 Task: Start in the project TreasureLine the sprint 'Light Speed', with a duration of 1 week.
Action: Mouse moved to (240, 68)
Screenshot: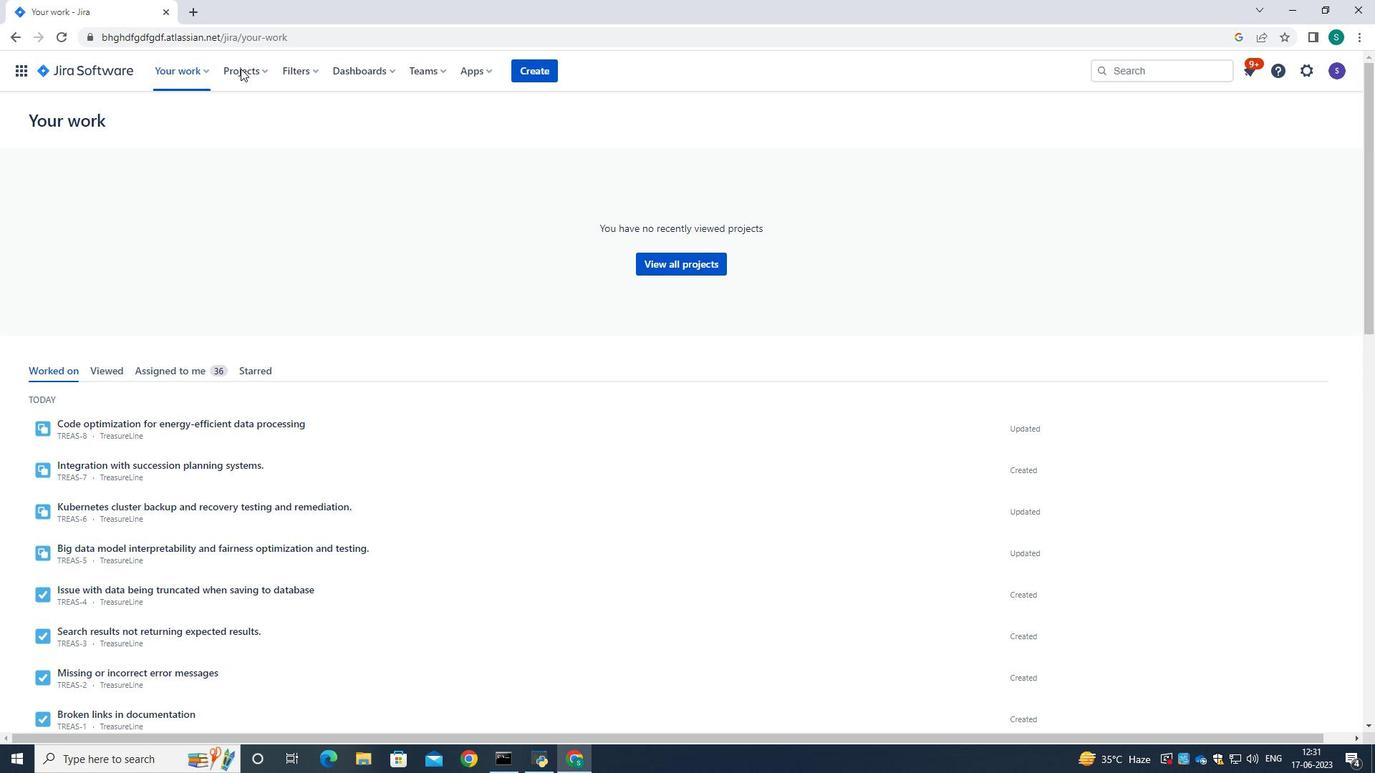 
Action: Mouse pressed left at (240, 68)
Screenshot: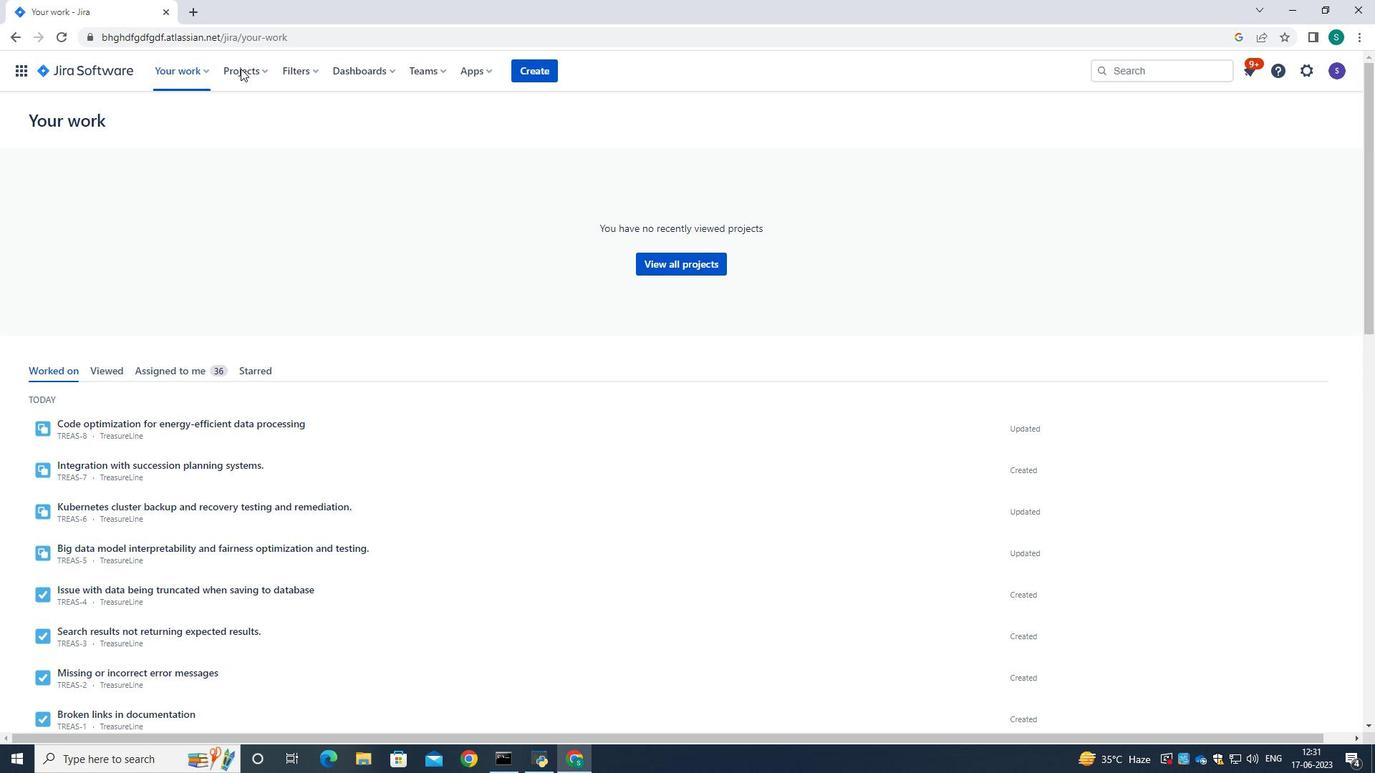 
Action: Mouse moved to (256, 136)
Screenshot: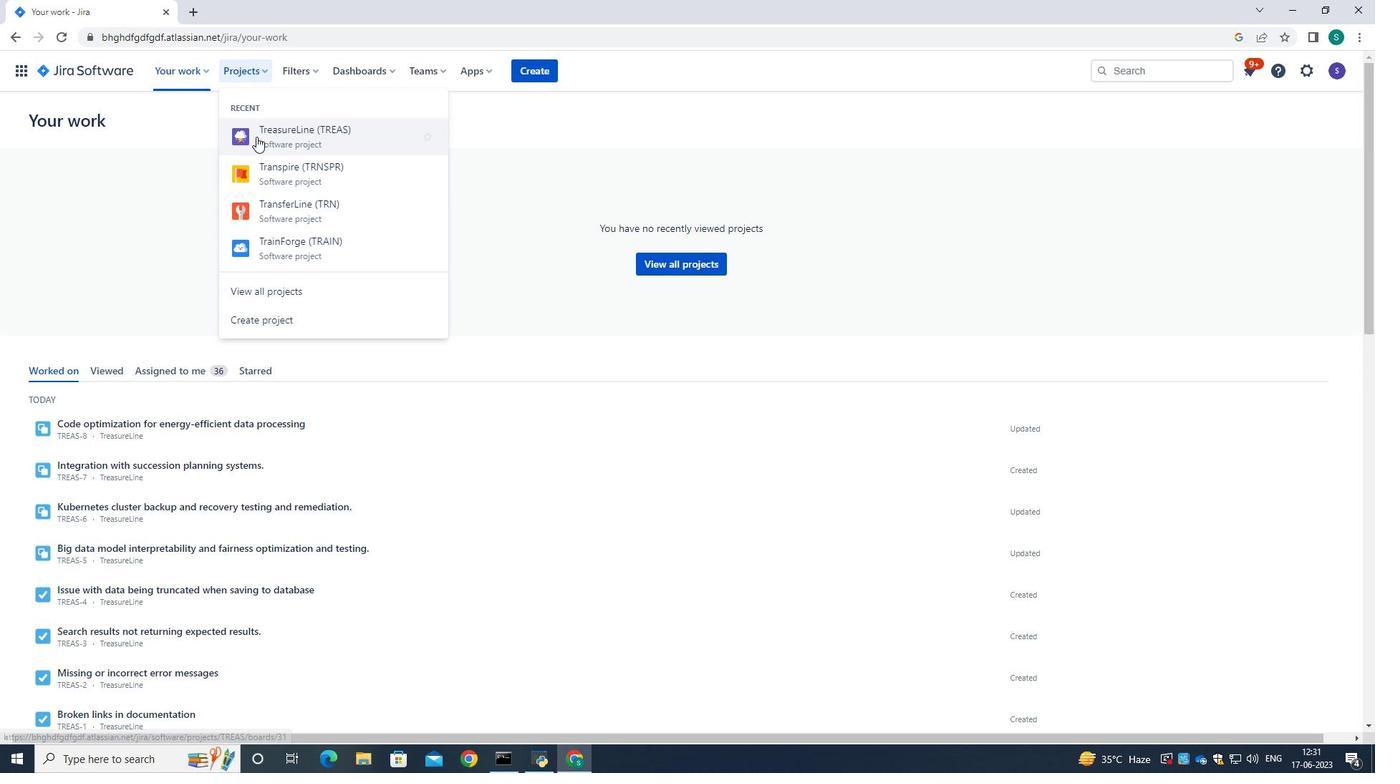 
Action: Mouse pressed left at (256, 136)
Screenshot: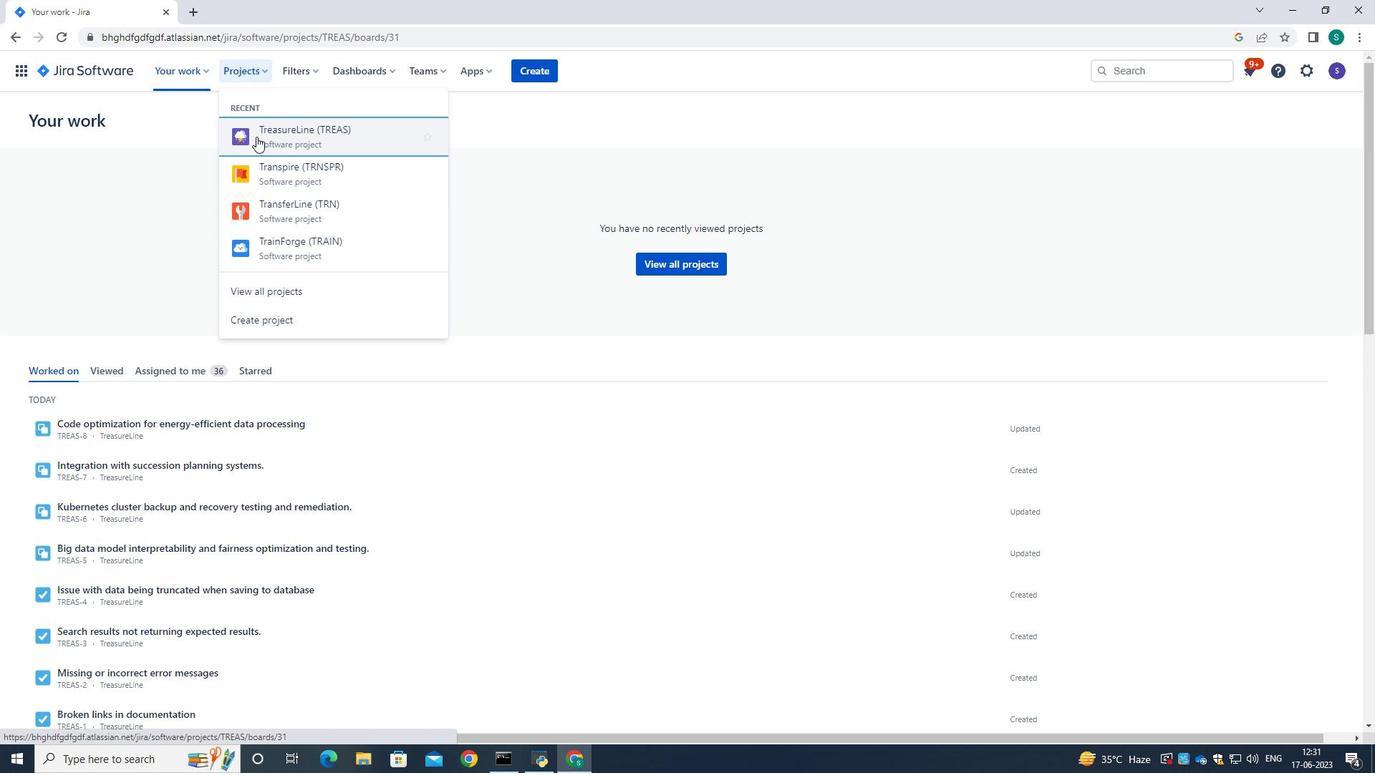 
Action: Mouse moved to (92, 204)
Screenshot: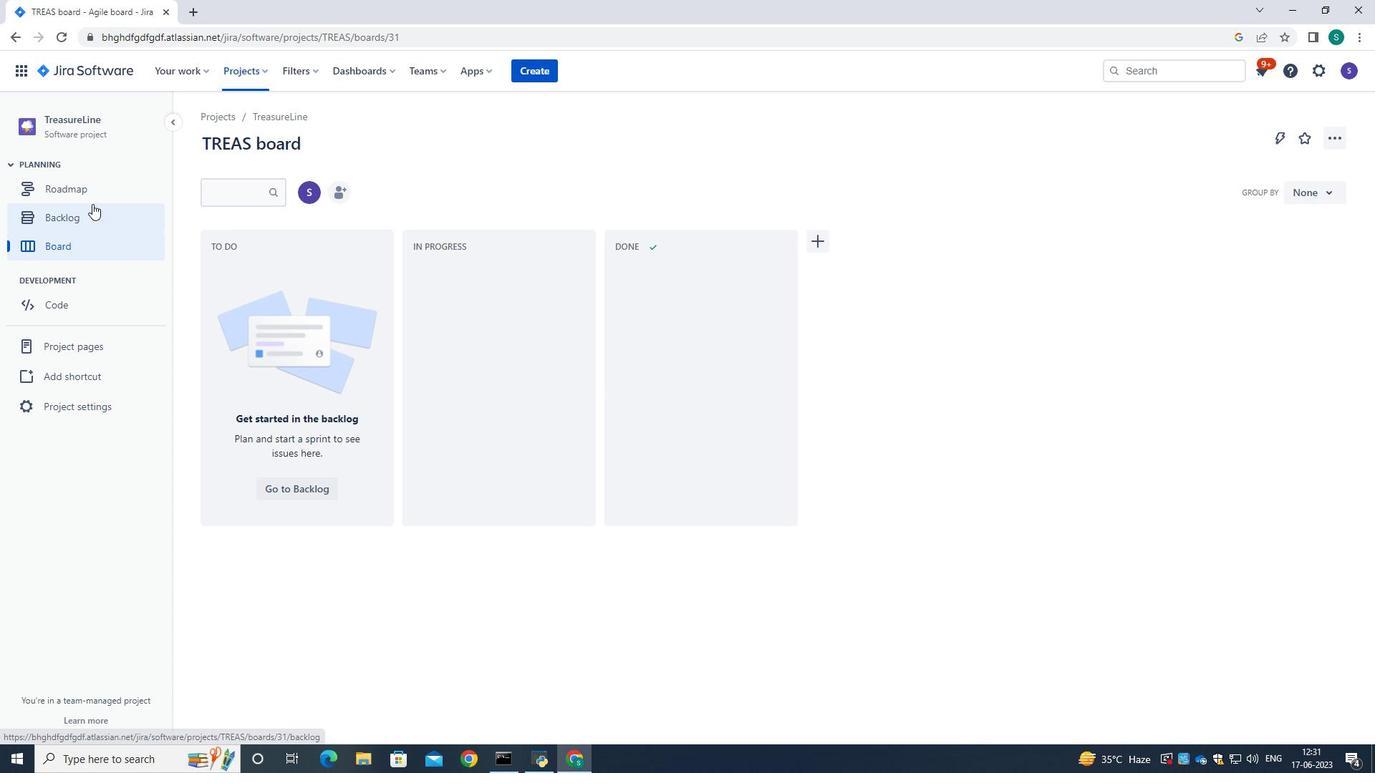
Action: Mouse pressed left at (92, 204)
Screenshot: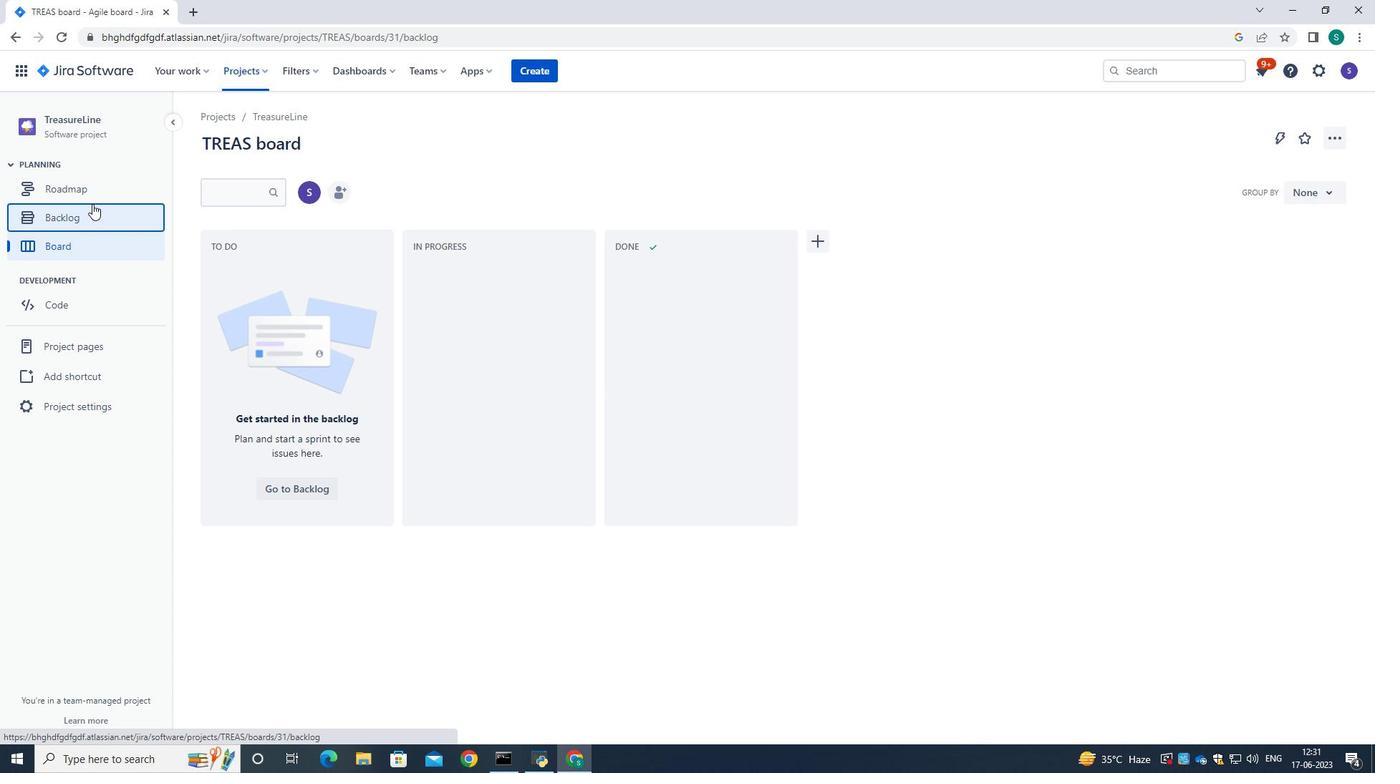 
Action: Mouse moved to (560, 406)
Screenshot: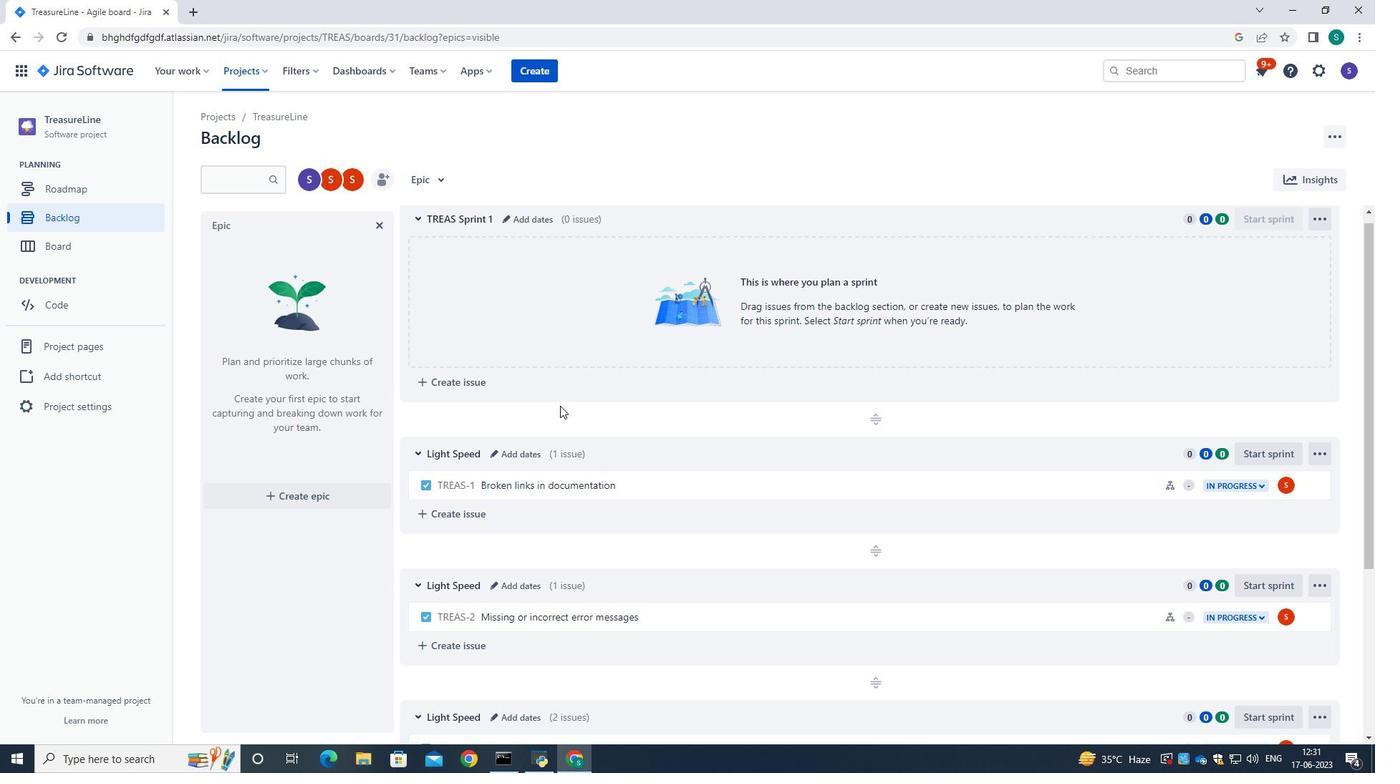 
Action: Mouse scrolled (560, 405) with delta (0, 0)
Screenshot: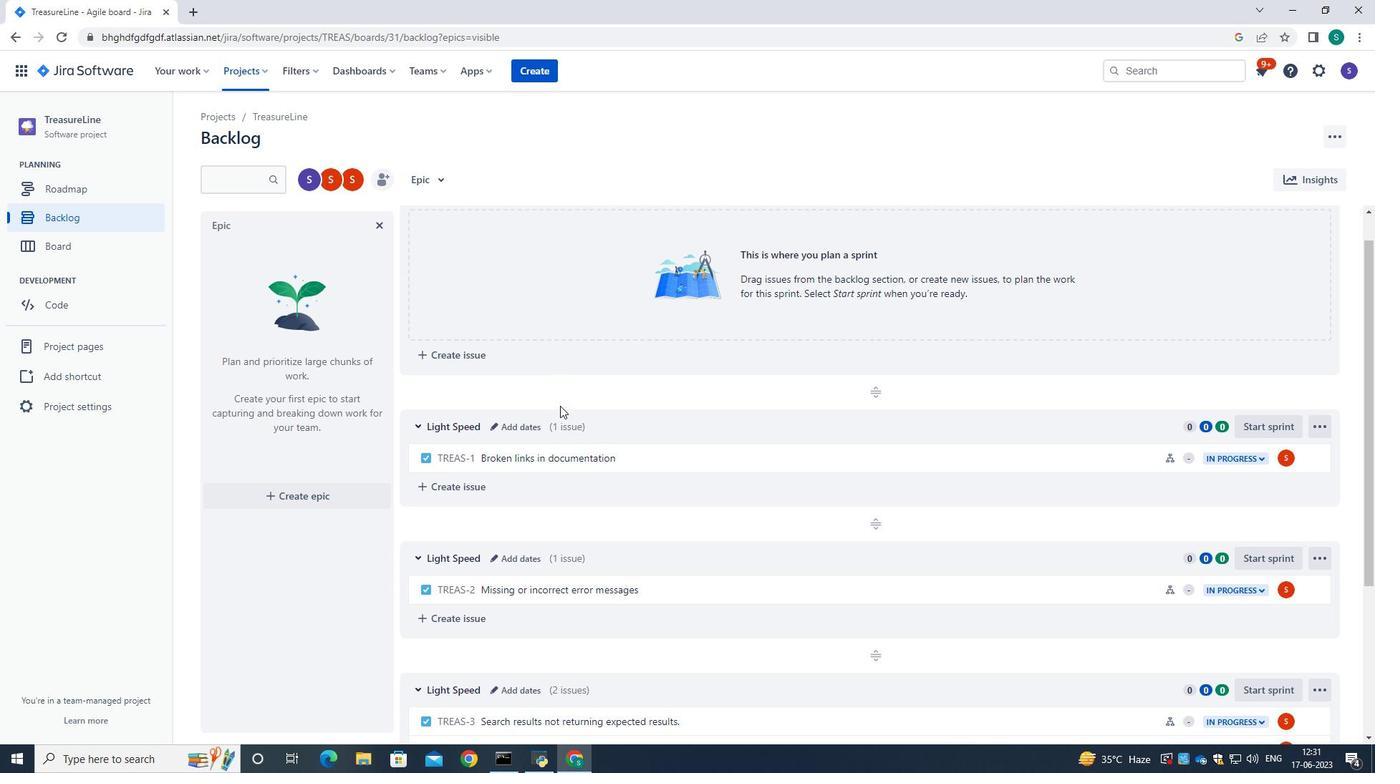 
Action: Mouse scrolled (560, 405) with delta (0, 0)
Screenshot: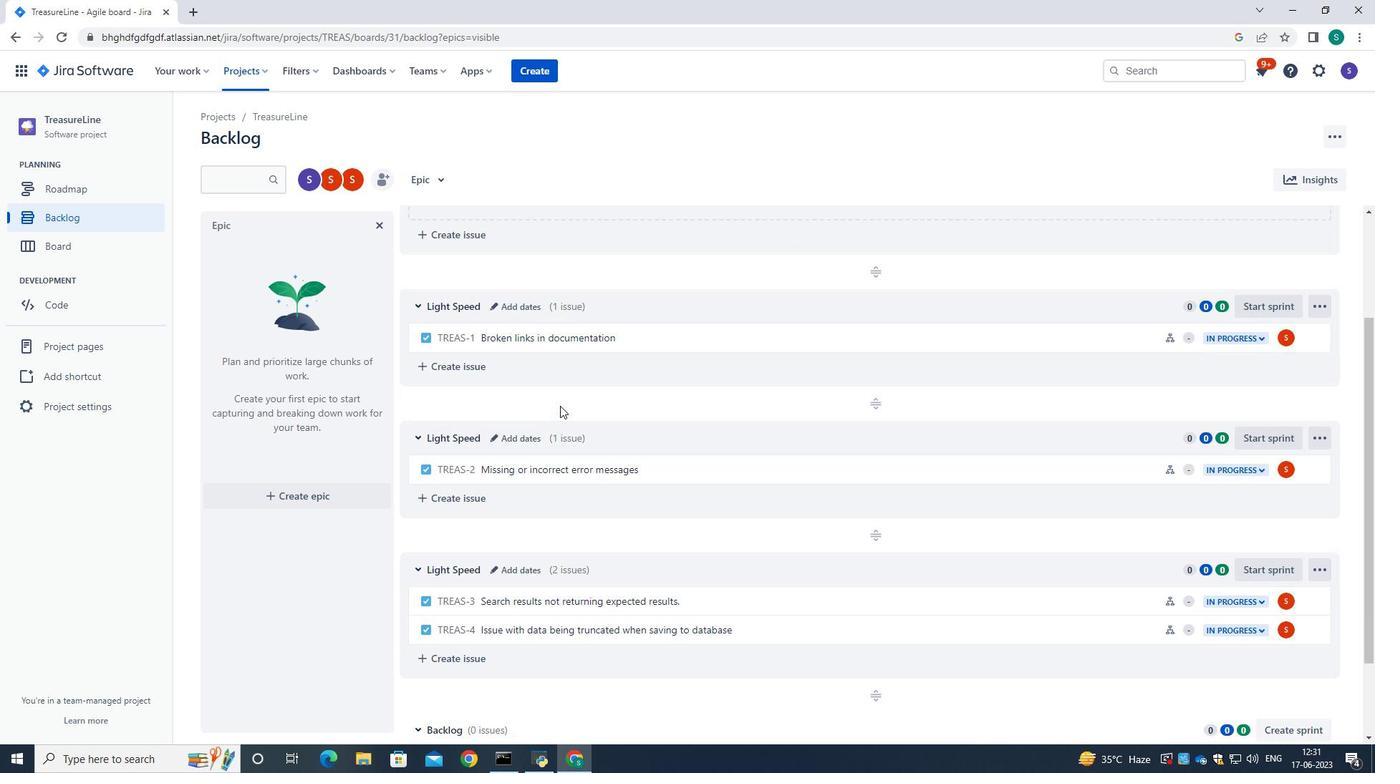 
Action: Mouse scrolled (560, 405) with delta (0, 0)
Screenshot: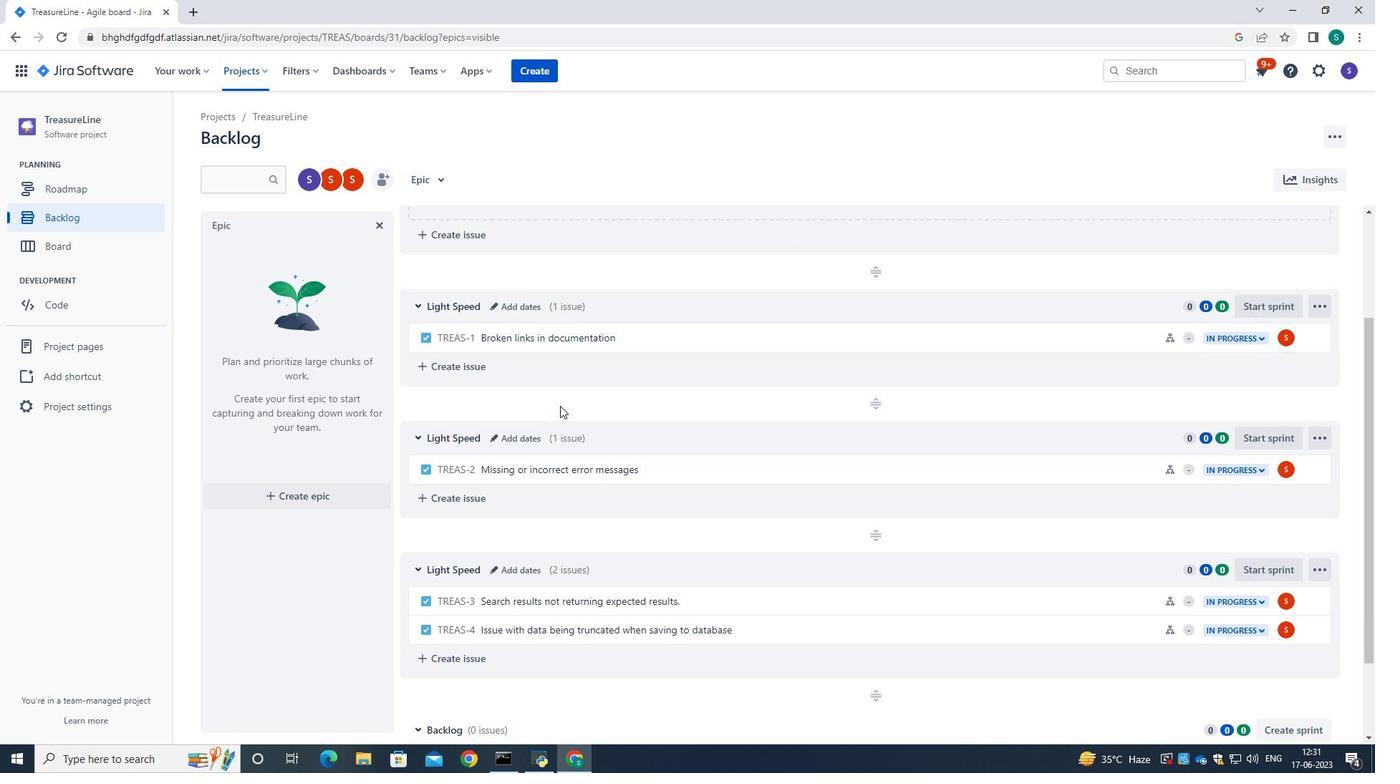 
Action: Mouse moved to (501, 383)
Screenshot: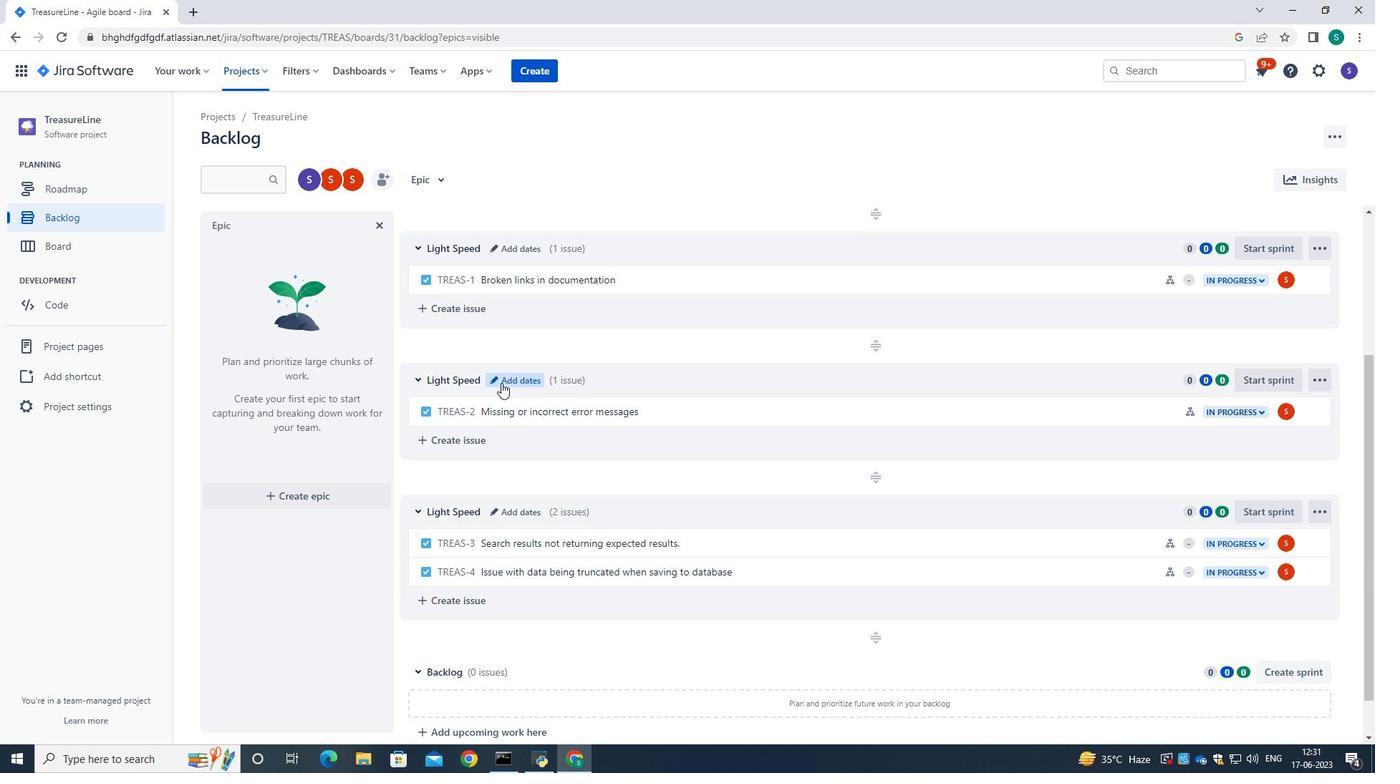 
Action: Mouse pressed left at (501, 383)
Screenshot: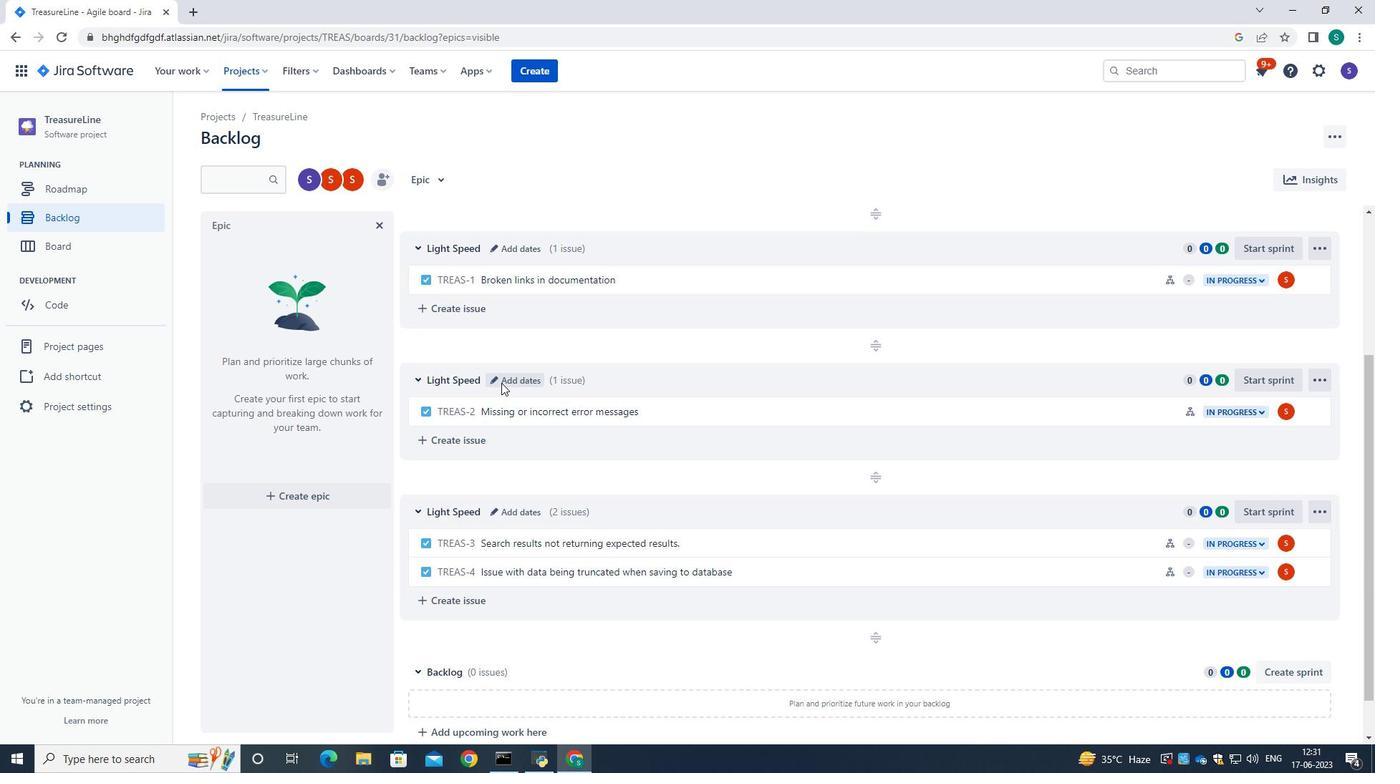
Action: Mouse moved to (548, 227)
Screenshot: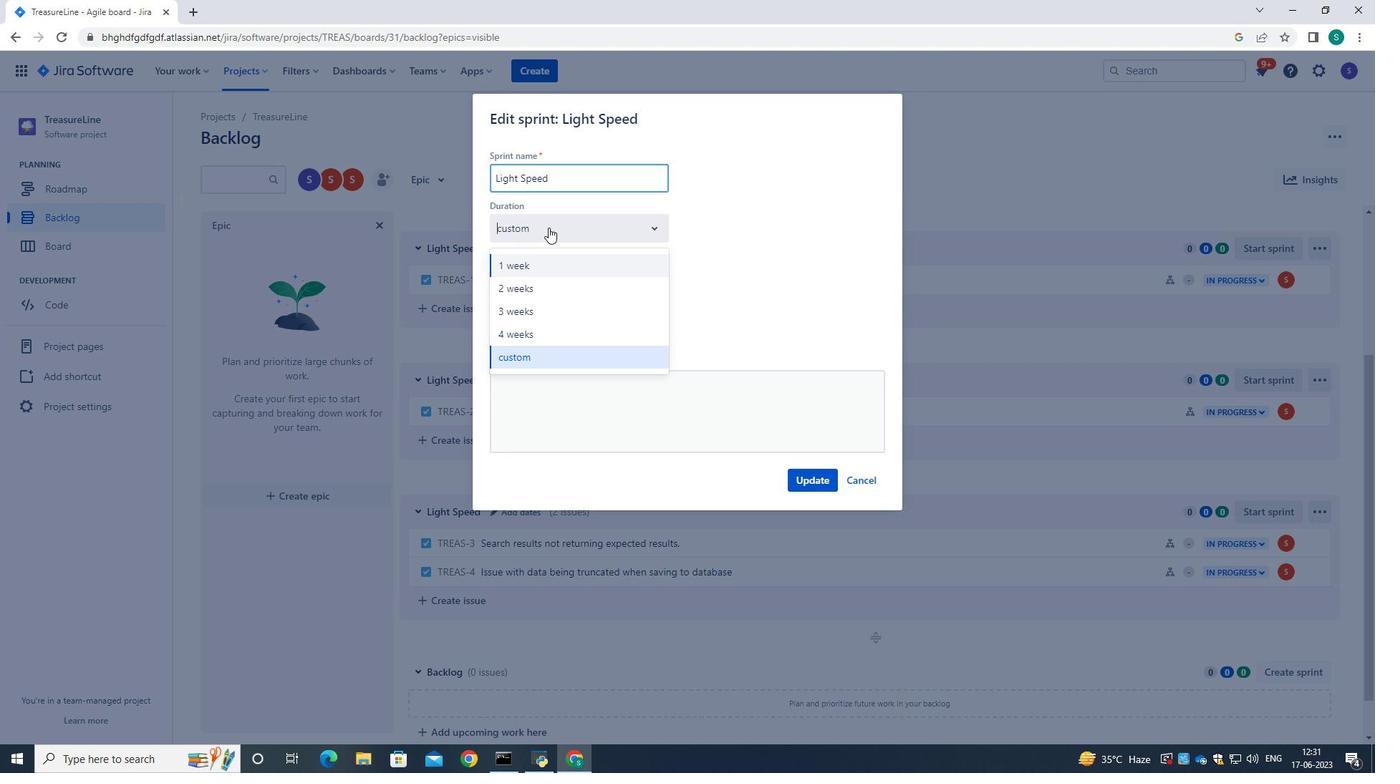 
Action: Mouse pressed left at (548, 227)
Screenshot: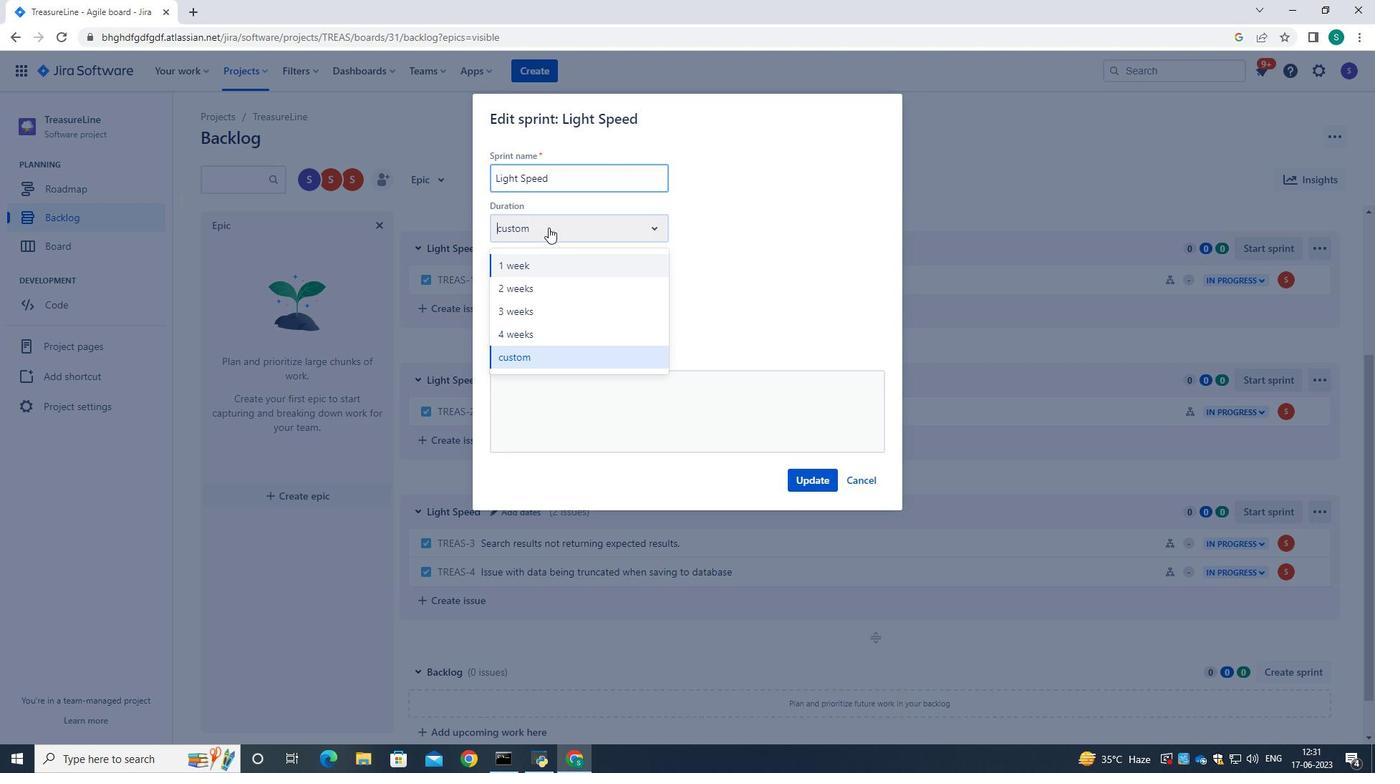 
Action: Mouse moved to (551, 271)
Screenshot: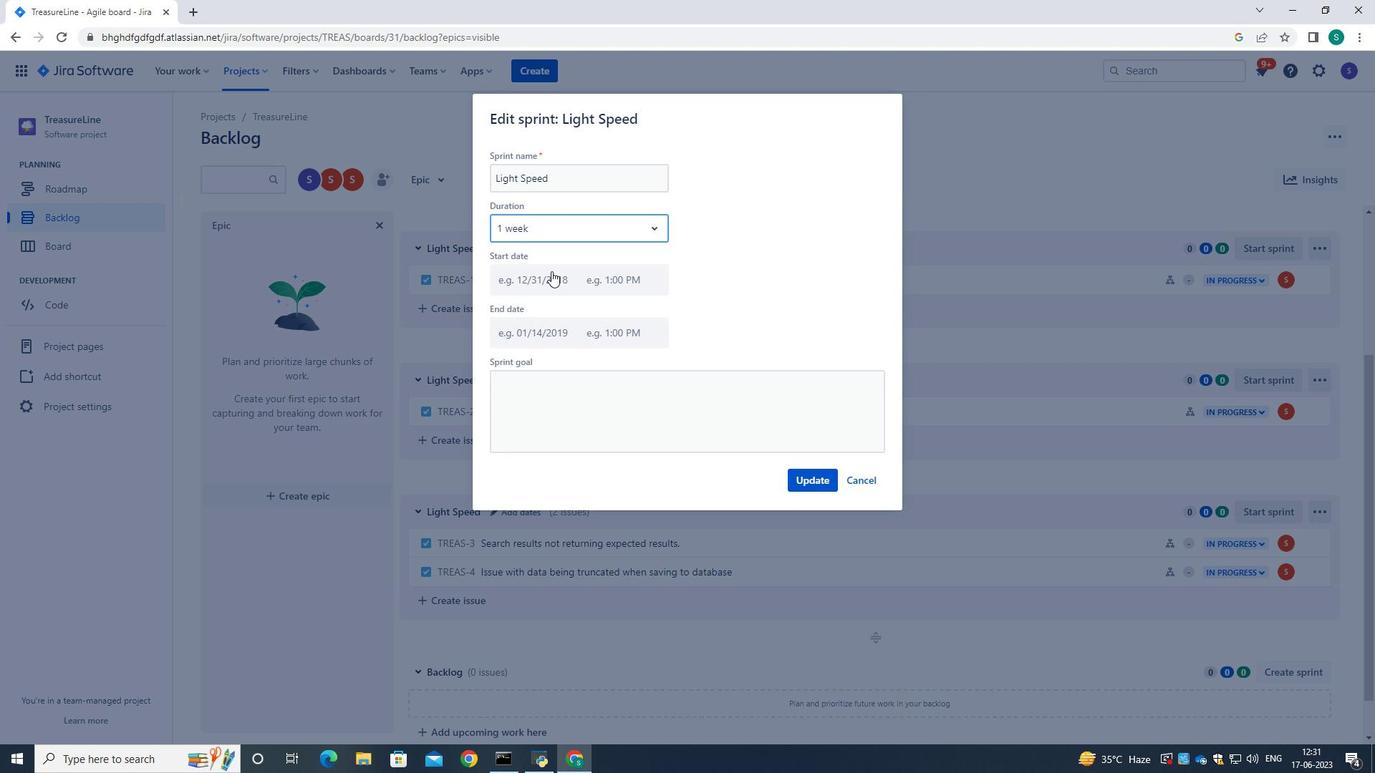 
Action: Mouse pressed left at (551, 271)
Screenshot: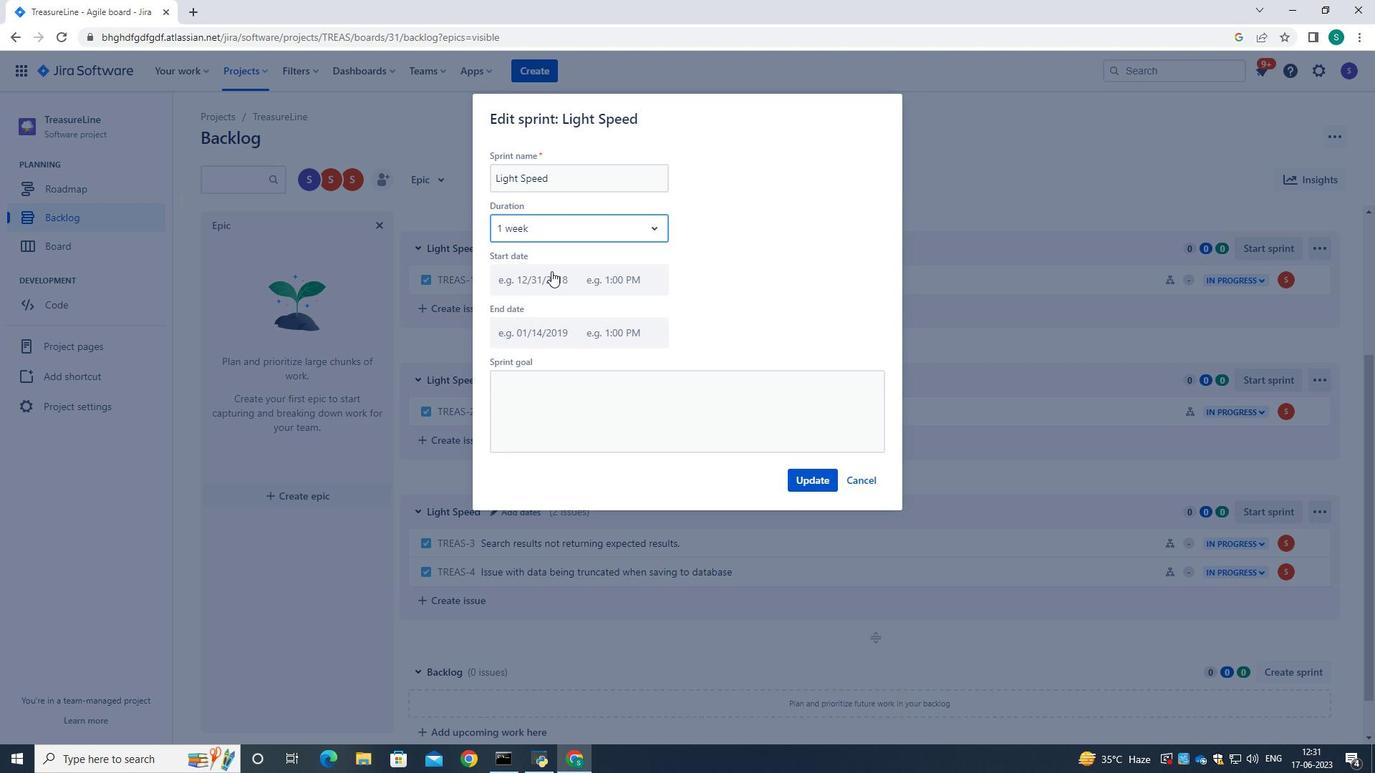 
Action: Mouse moved to (807, 474)
Screenshot: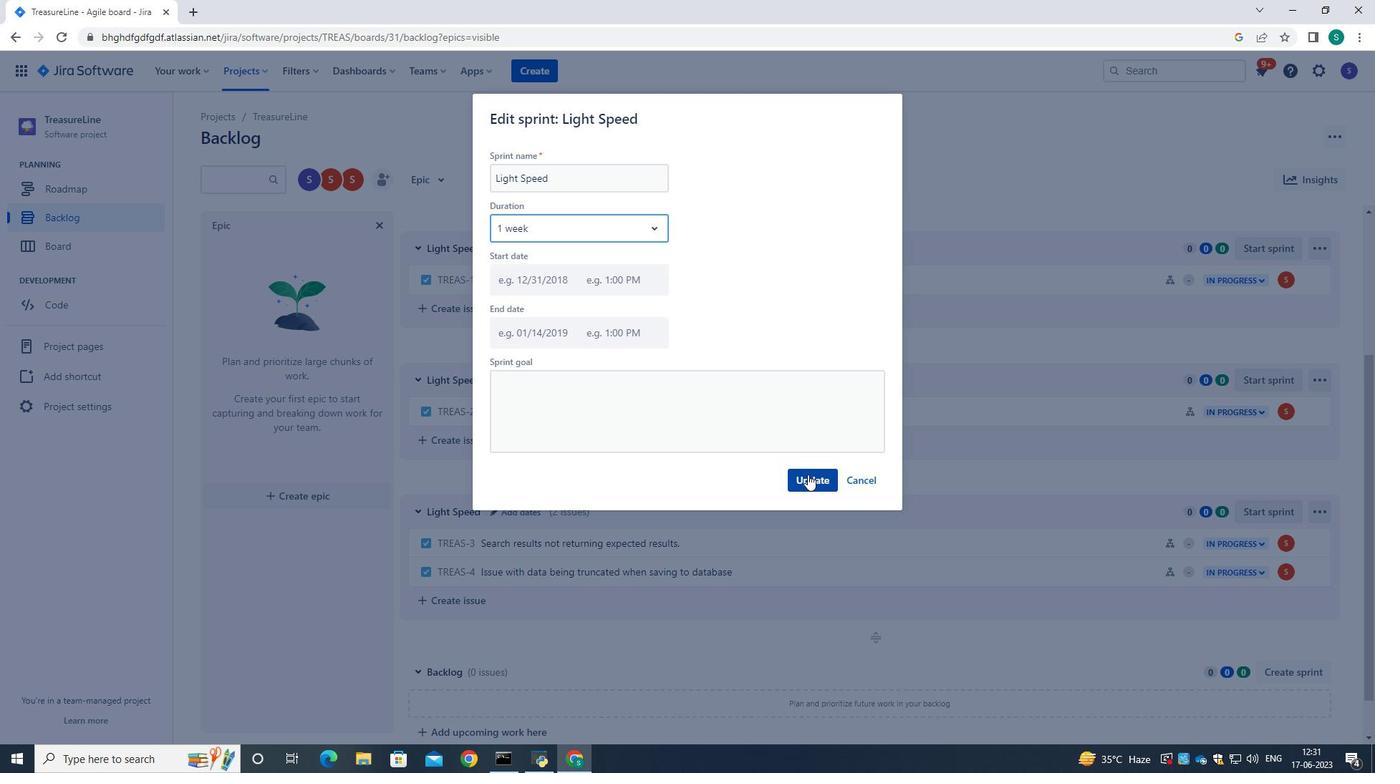 
Action: Mouse pressed left at (807, 474)
Screenshot: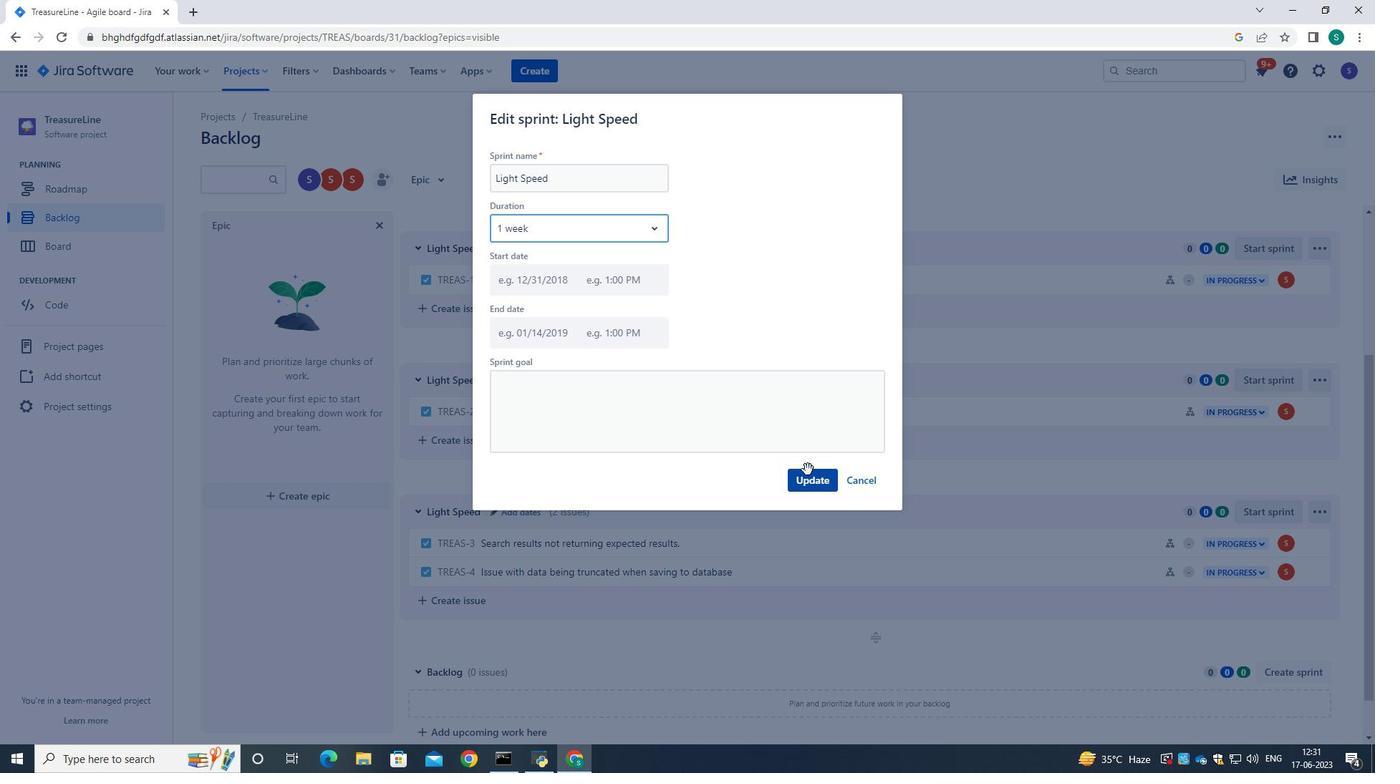 
Action: Mouse moved to (878, 171)
Screenshot: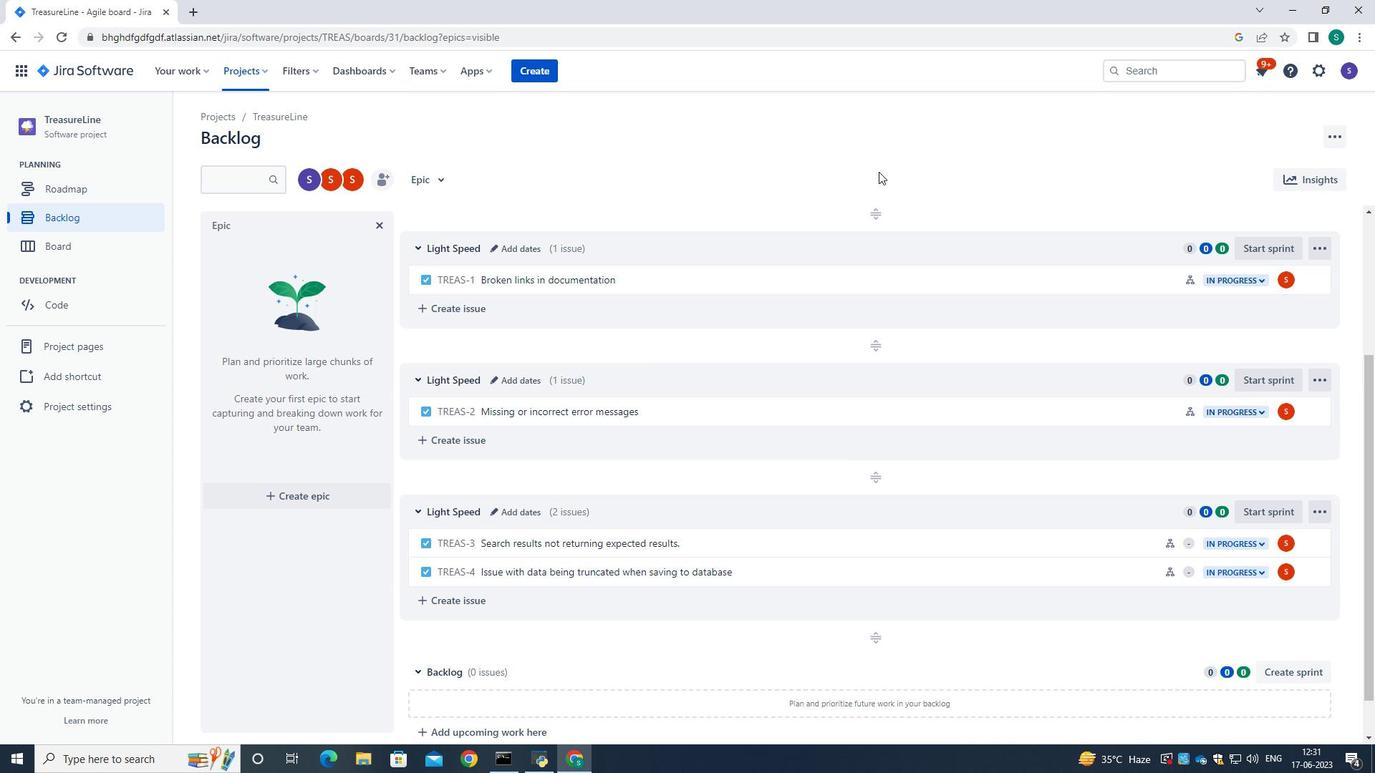 
